 Task: Check the sale-to-list ratio of natural gas utilities in the last 5 years.
Action: Mouse moved to (916, 205)
Screenshot: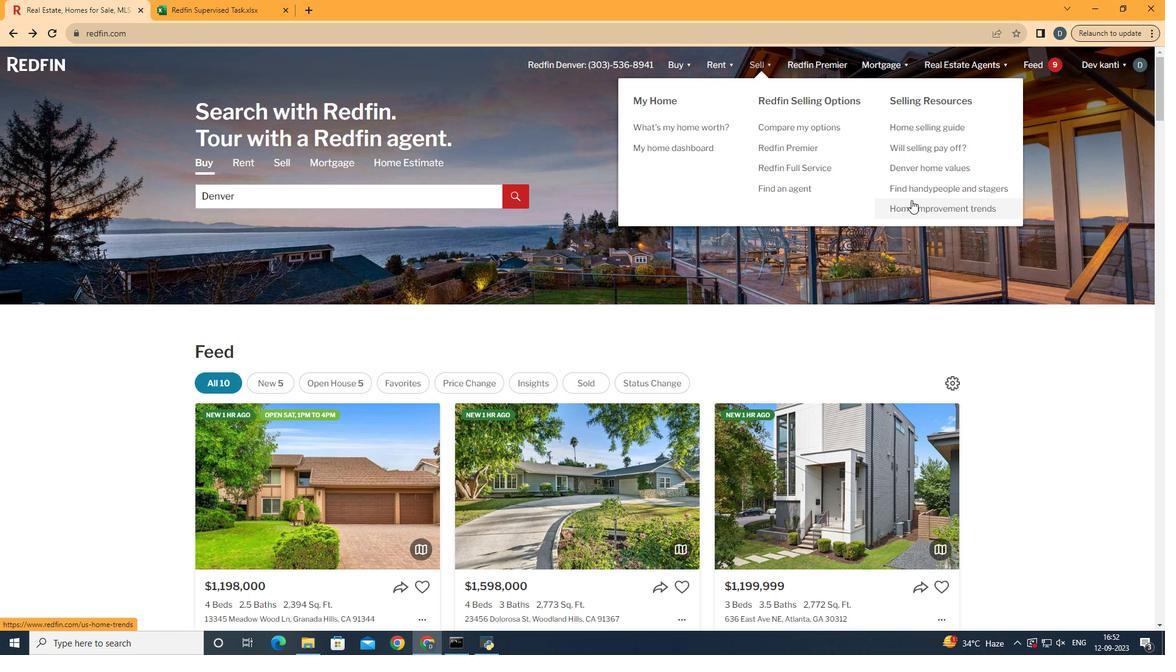 
Action: Mouse pressed left at (916, 205)
Screenshot: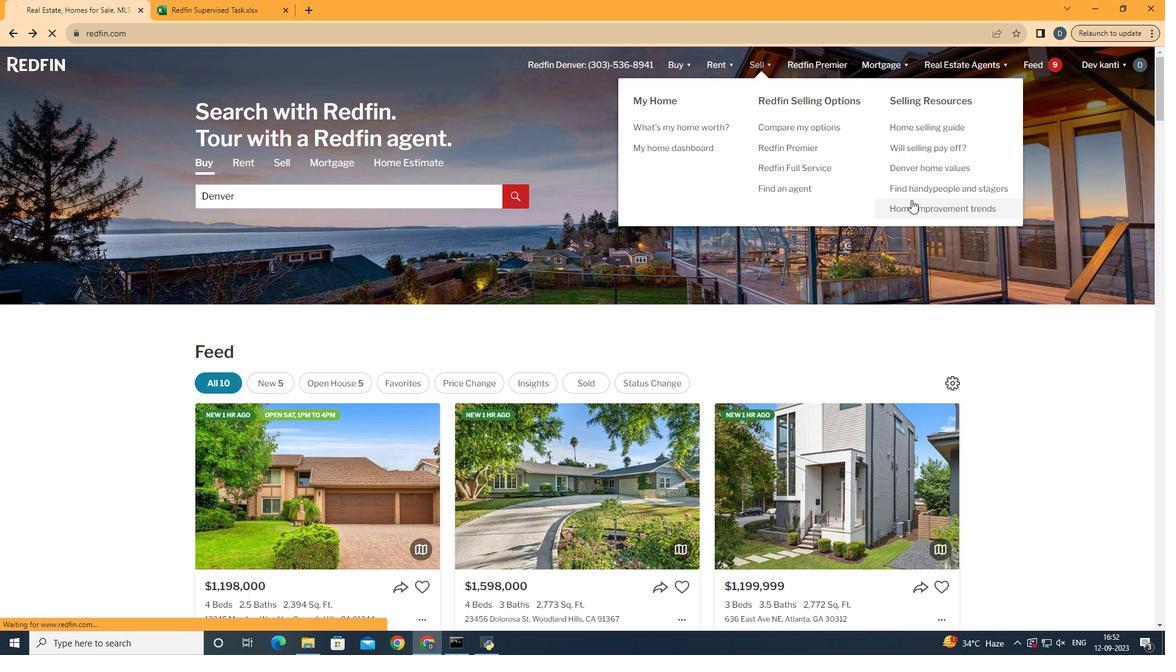 
Action: Mouse moved to (302, 245)
Screenshot: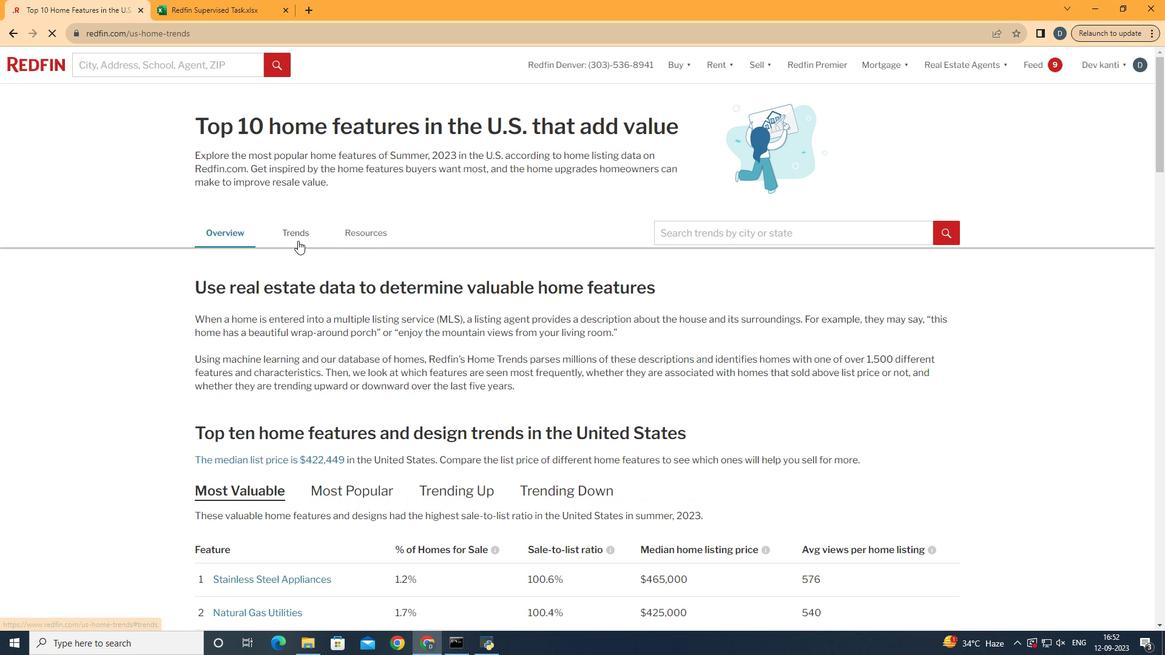 
Action: Mouse pressed left at (302, 245)
Screenshot: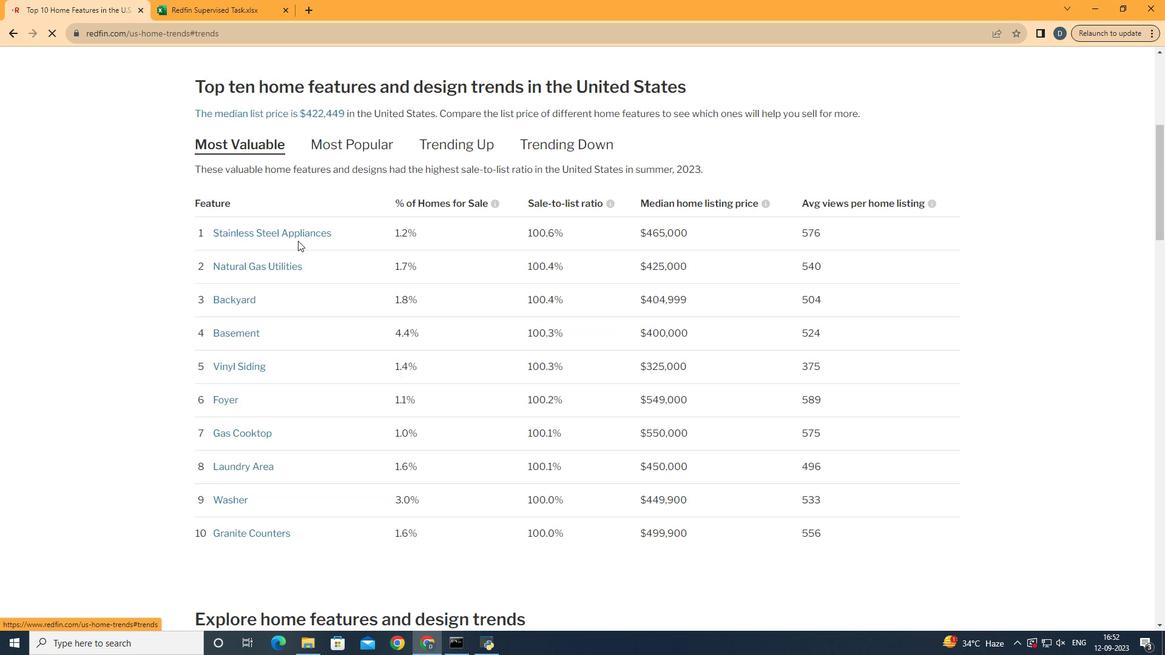 
Action: Mouse moved to (368, 435)
Screenshot: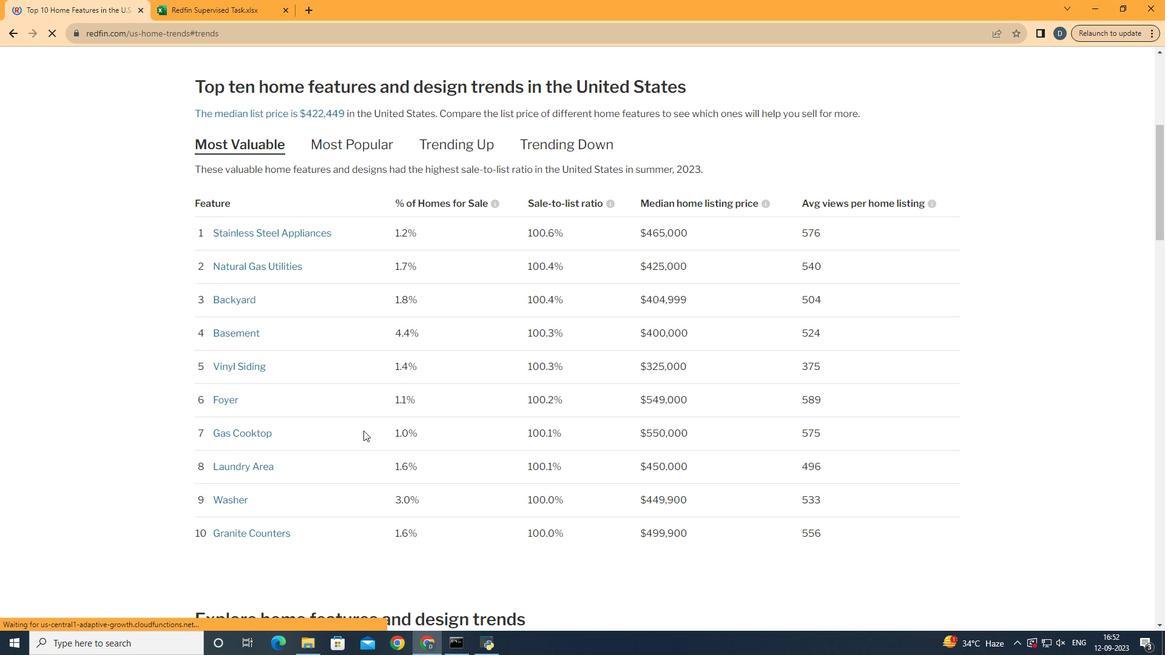 
Action: Mouse scrolled (368, 435) with delta (0, 0)
Screenshot: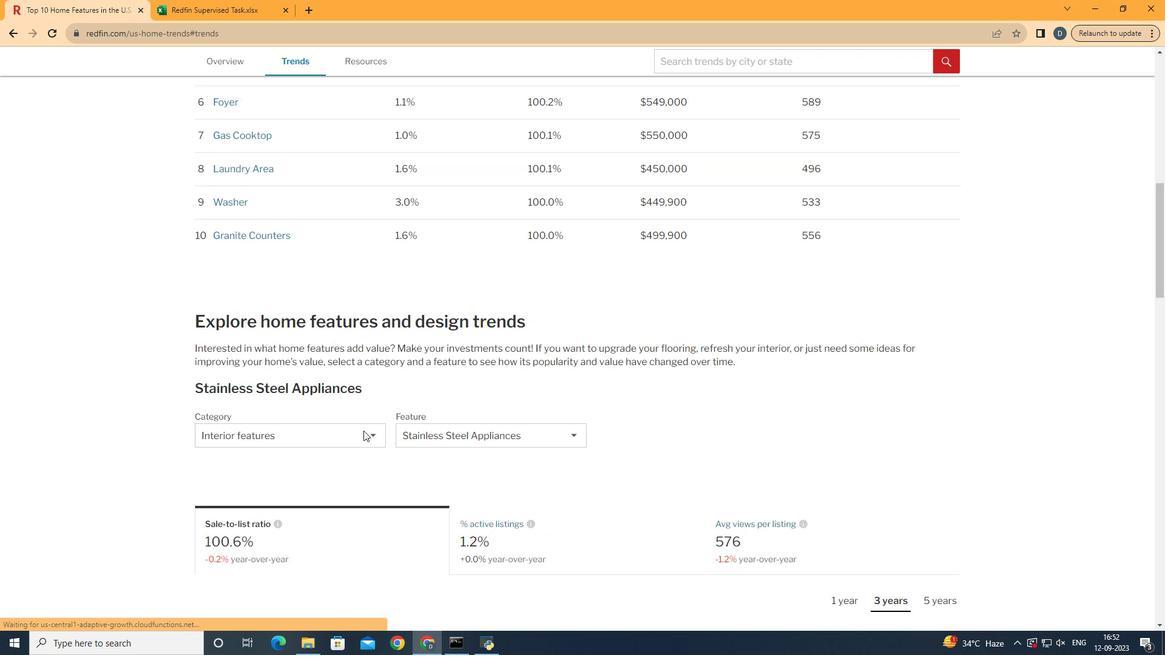 
Action: Mouse scrolled (368, 435) with delta (0, 0)
Screenshot: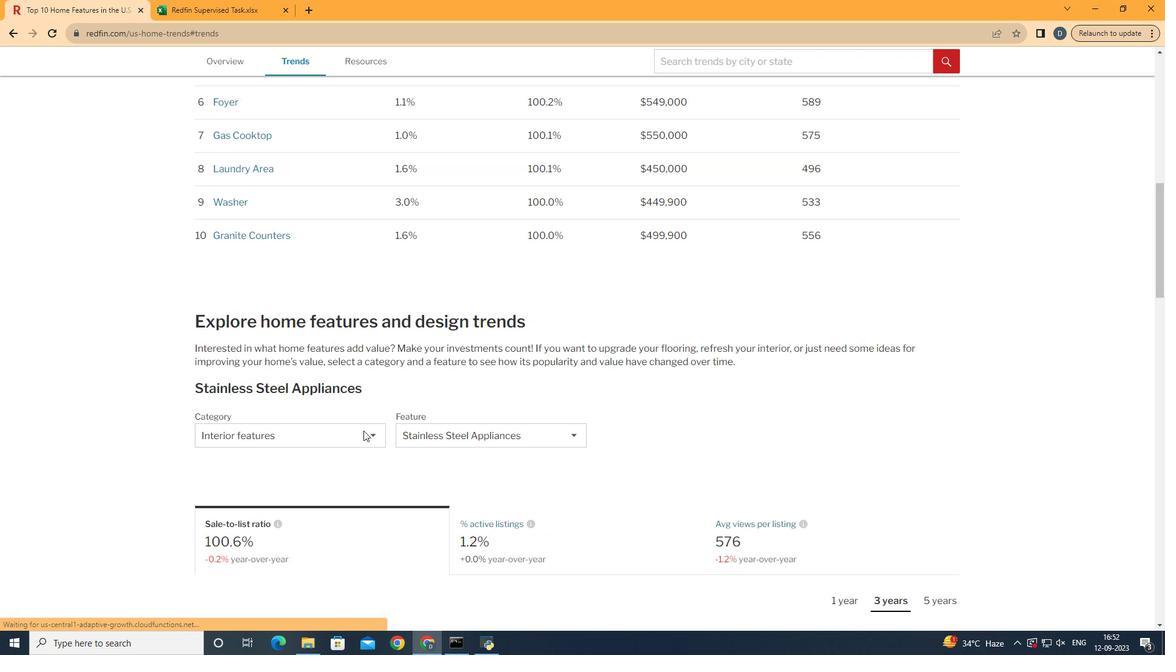 
Action: Mouse scrolled (368, 435) with delta (0, 0)
Screenshot: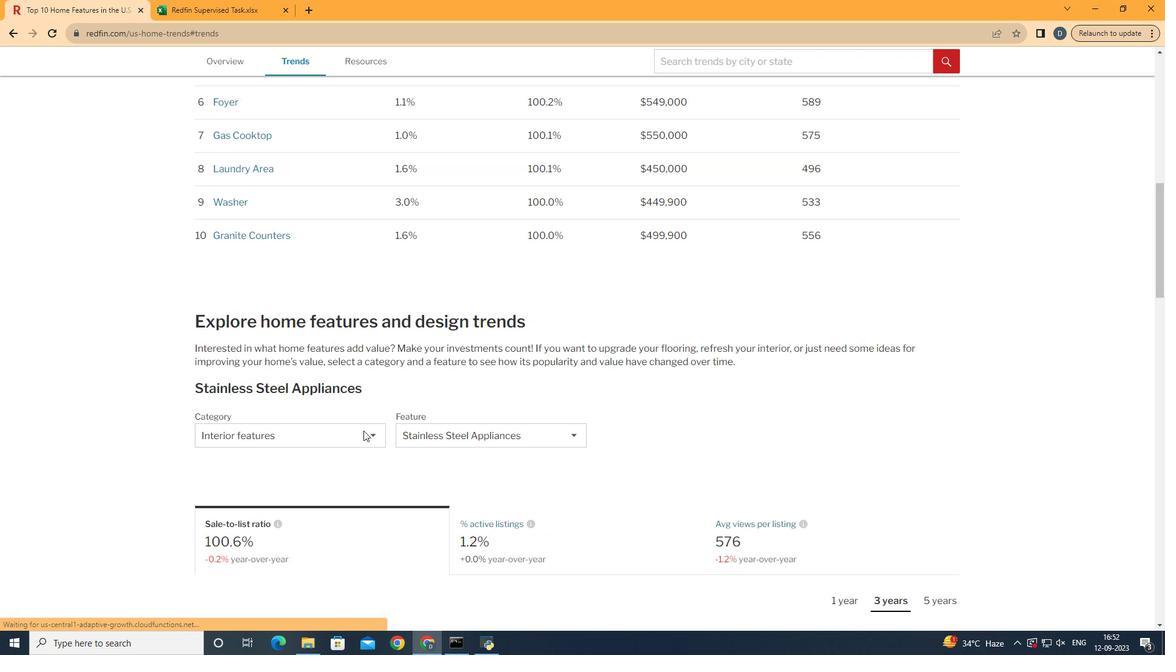 
Action: Mouse scrolled (368, 435) with delta (0, 0)
Screenshot: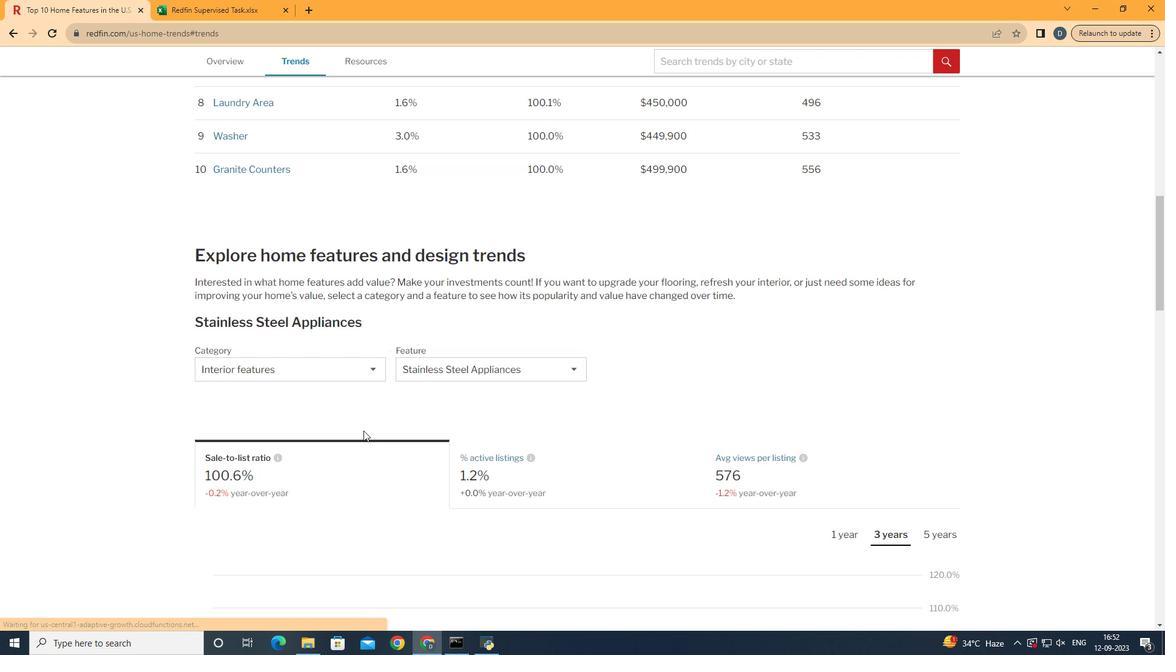 
Action: Mouse scrolled (368, 435) with delta (0, 0)
Screenshot: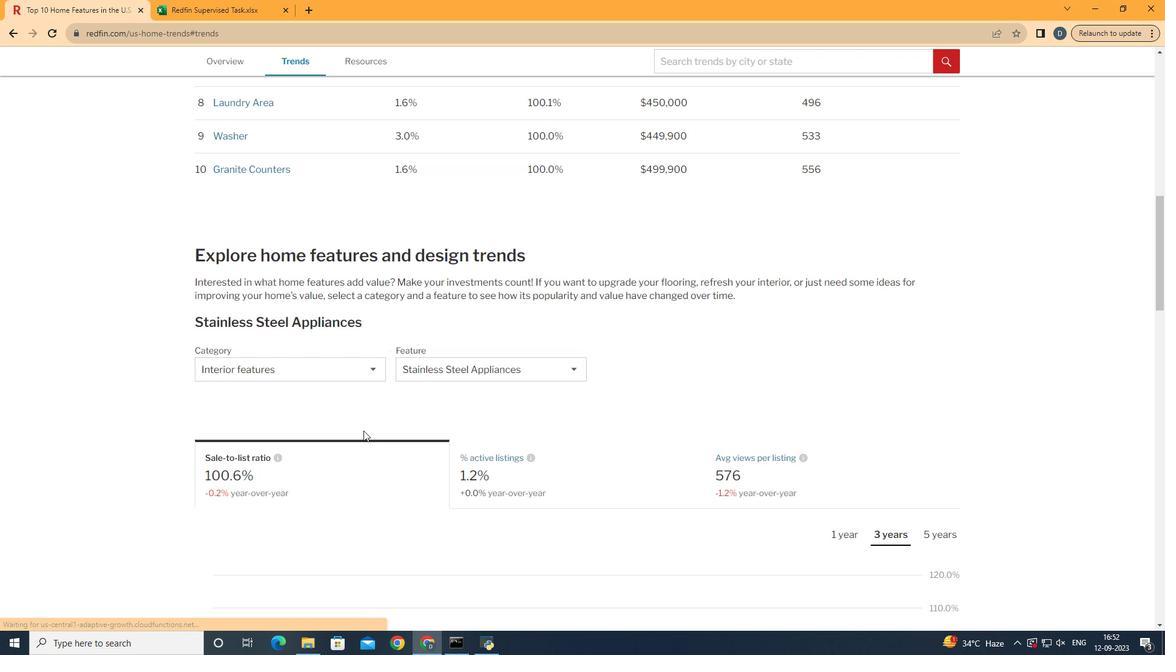 
Action: Mouse scrolled (368, 435) with delta (0, 0)
Screenshot: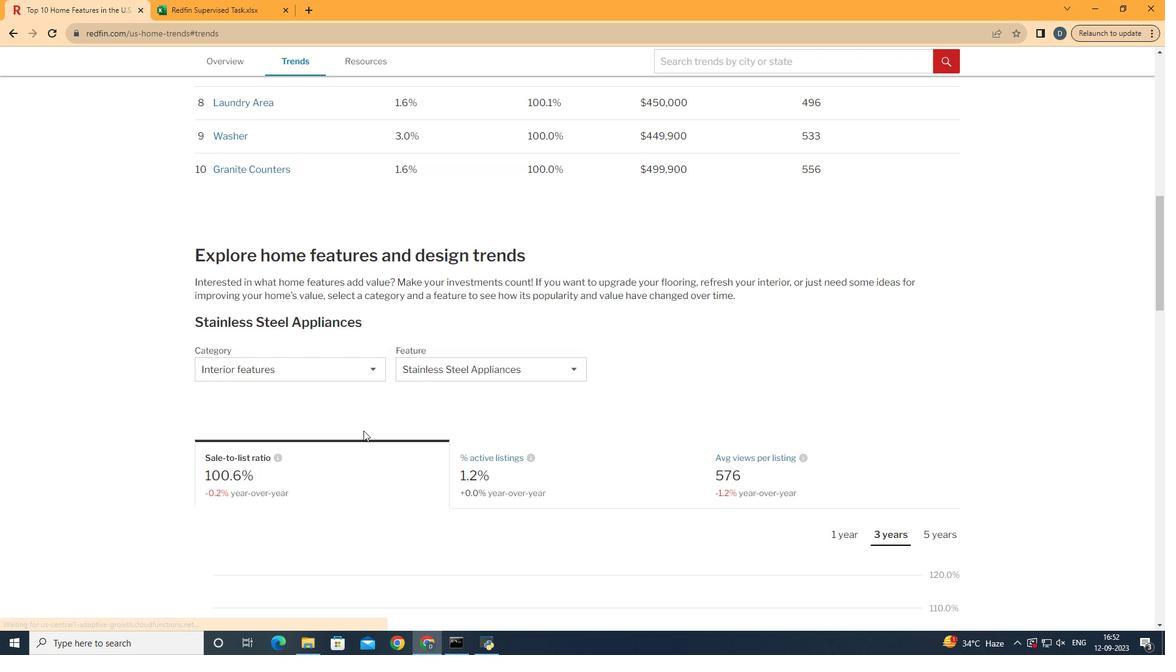 
Action: Mouse scrolled (368, 435) with delta (0, 0)
Screenshot: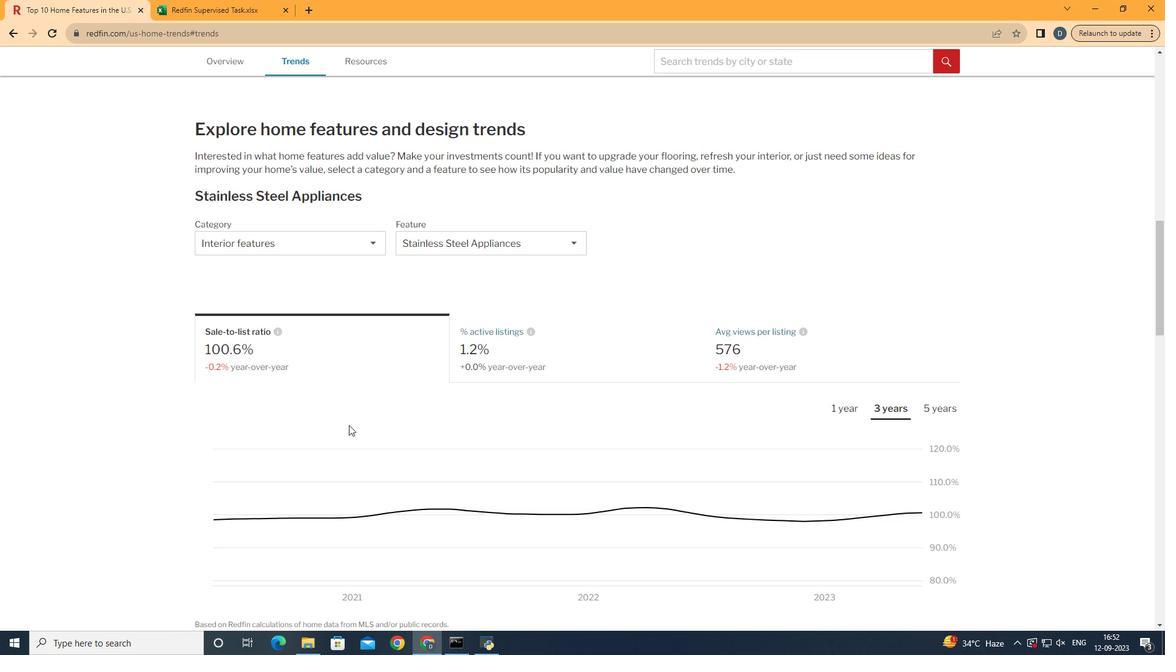 
Action: Mouse scrolled (368, 435) with delta (0, 0)
Screenshot: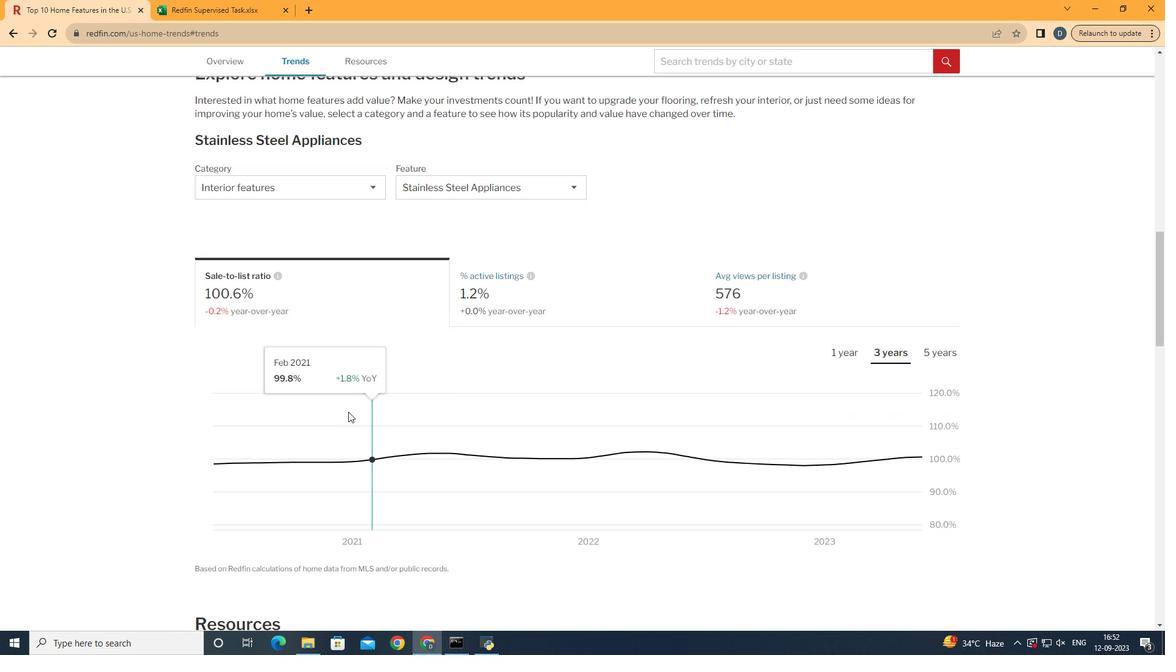 
Action: Mouse scrolled (368, 435) with delta (0, 0)
Screenshot: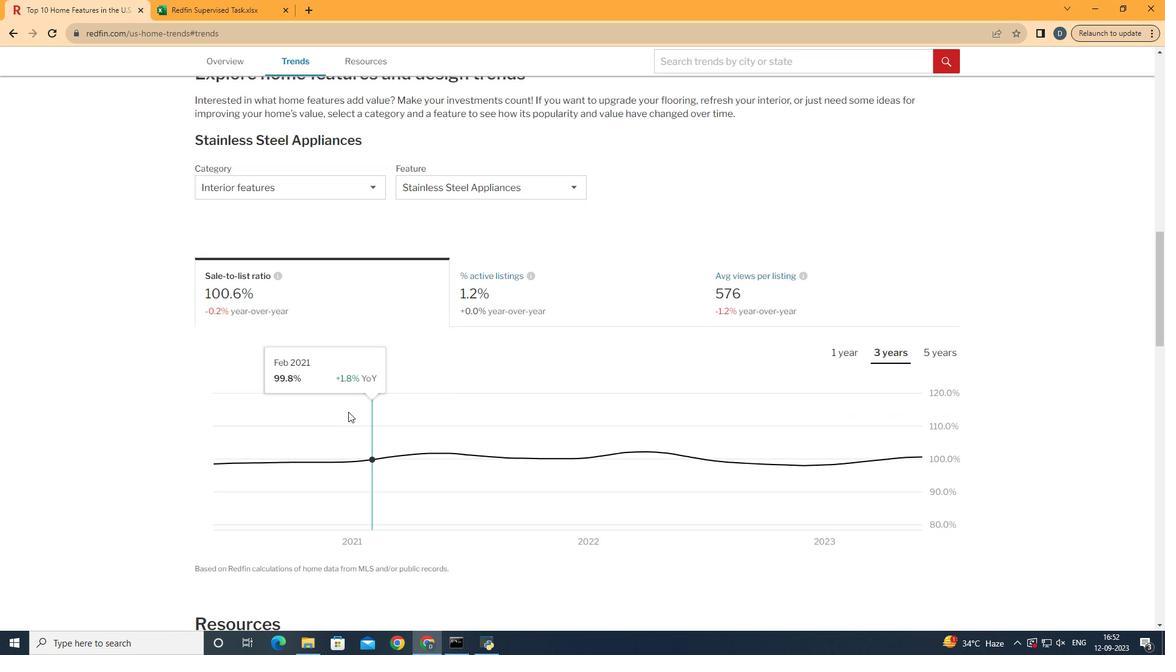 
Action: Mouse moved to (363, 192)
Screenshot: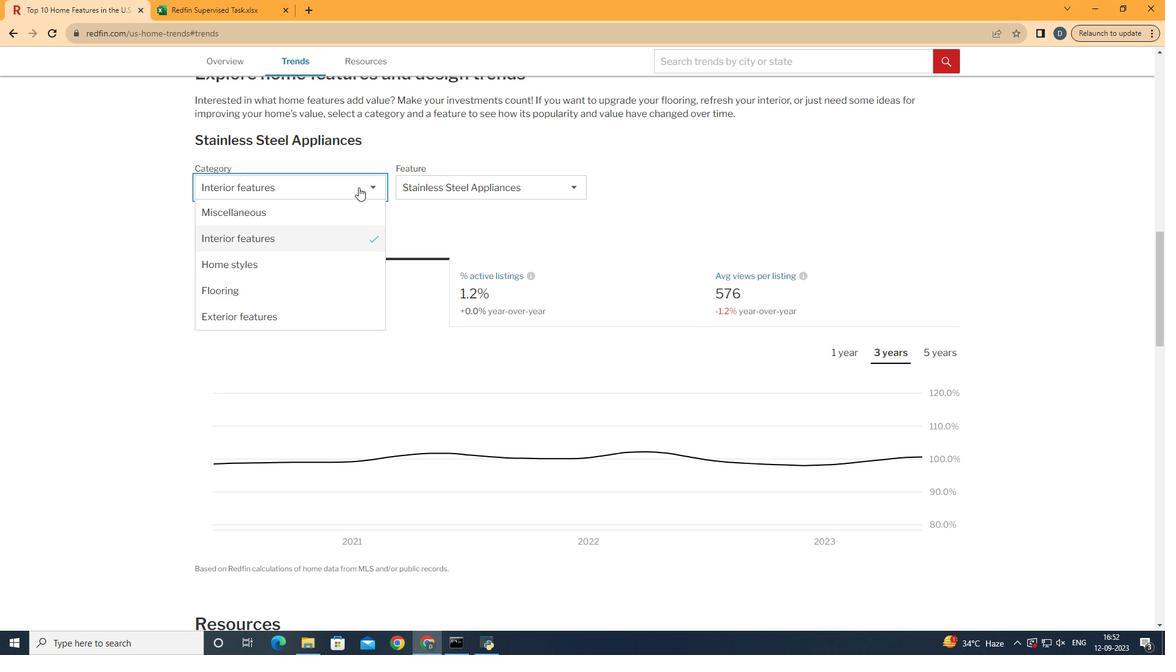 
Action: Mouse pressed left at (363, 192)
Screenshot: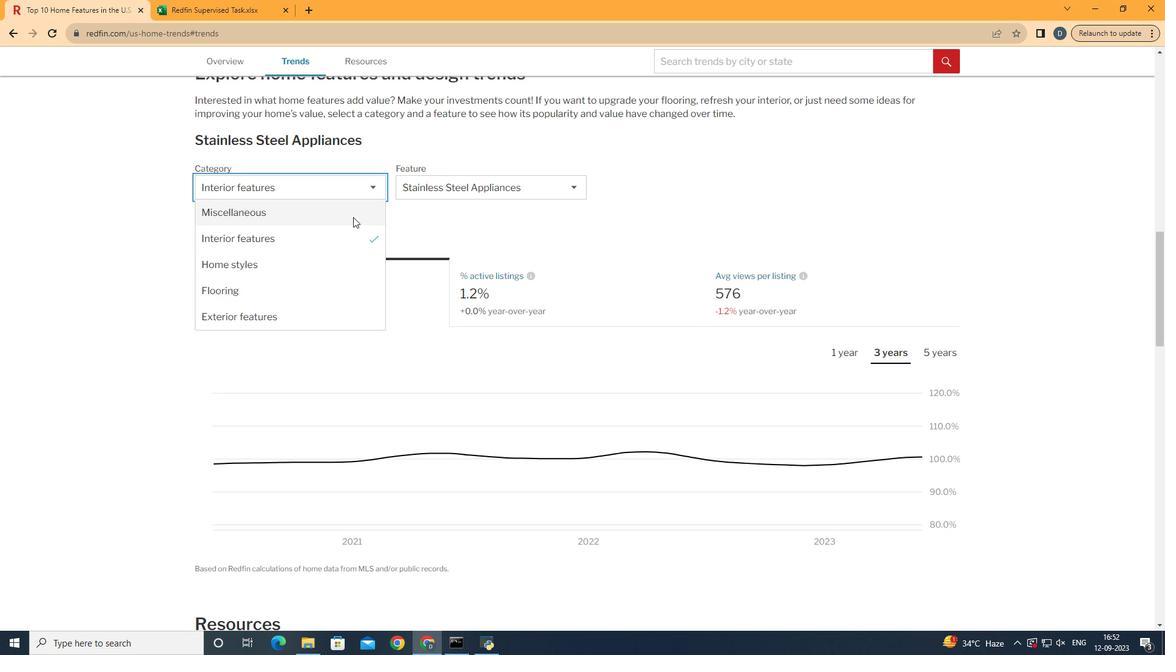 
Action: Mouse moved to (356, 246)
Screenshot: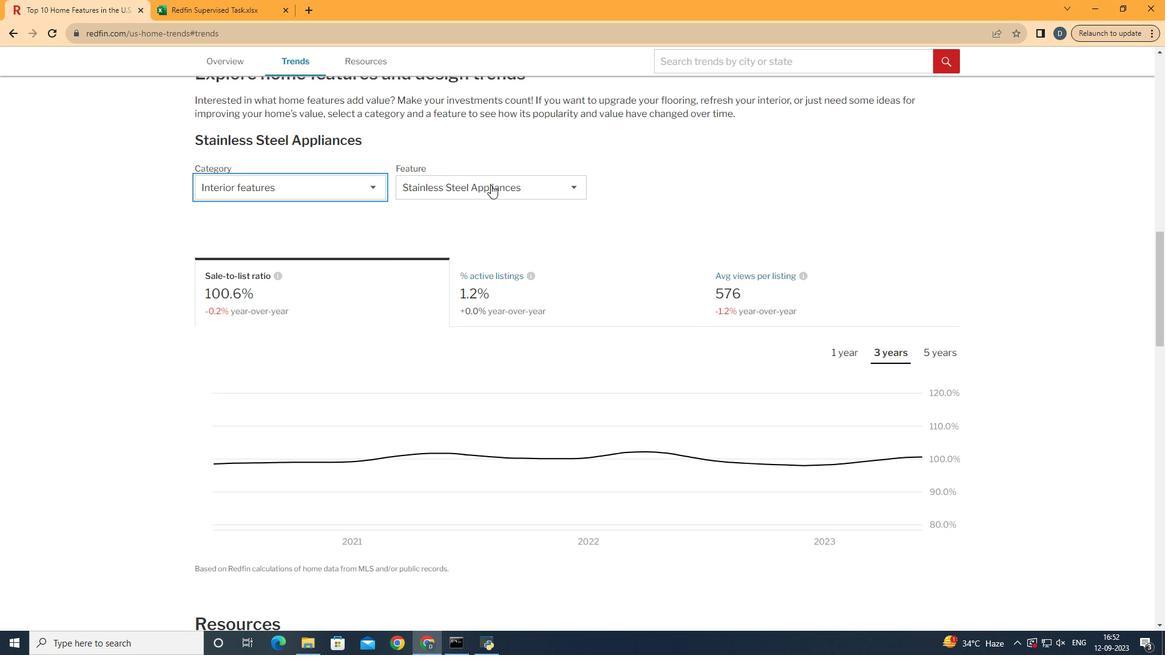 
Action: Mouse pressed left at (356, 246)
Screenshot: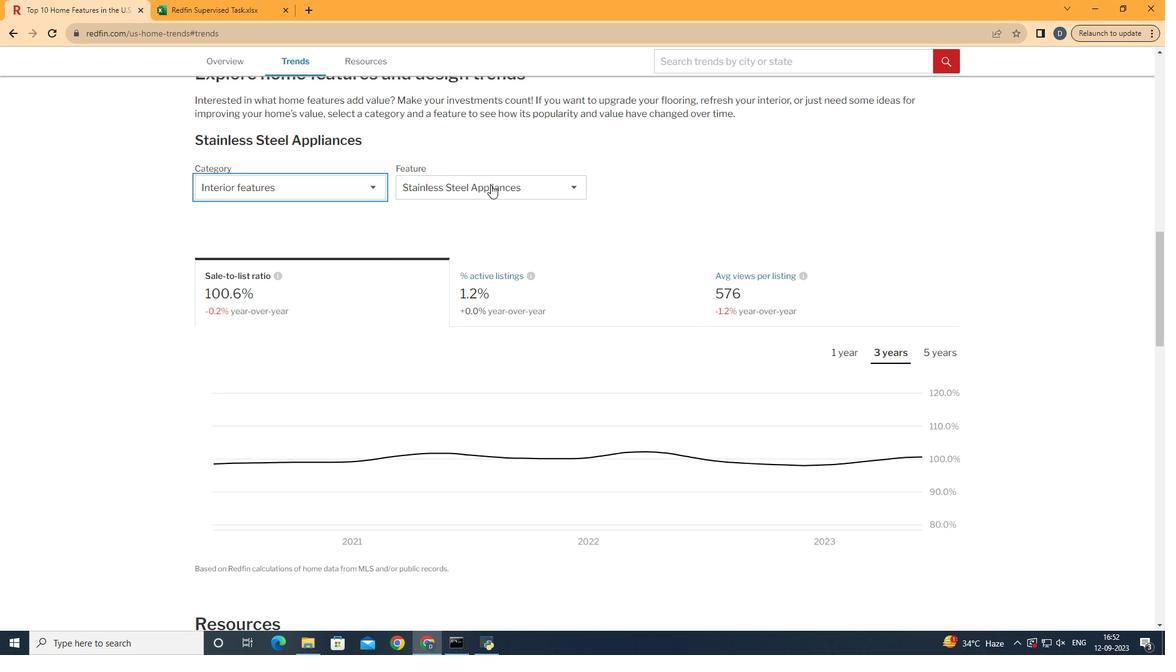 
Action: Mouse moved to (523, 182)
Screenshot: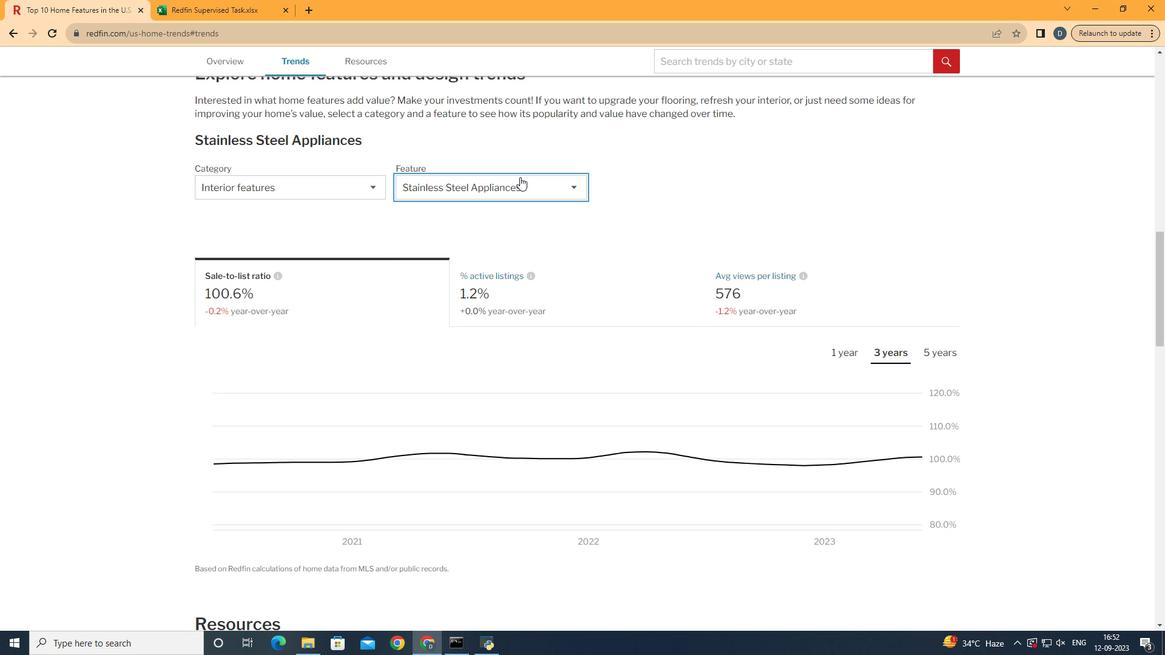 
Action: Mouse pressed left at (523, 182)
Screenshot: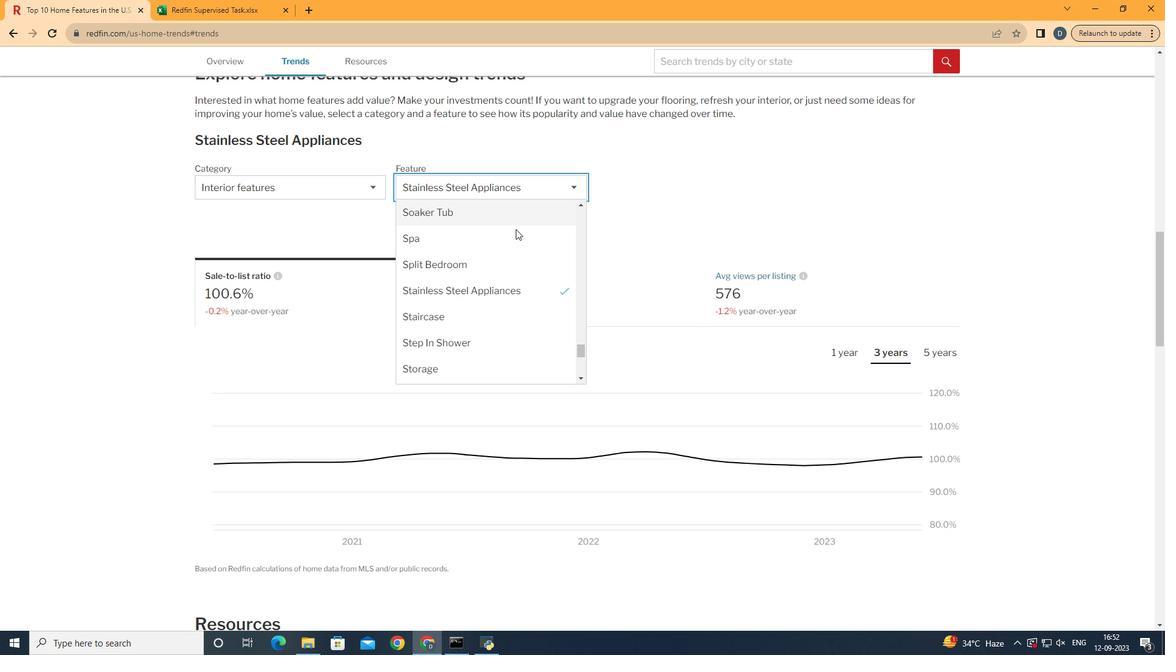 
Action: Mouse moved to (523, 341)
Screenshot: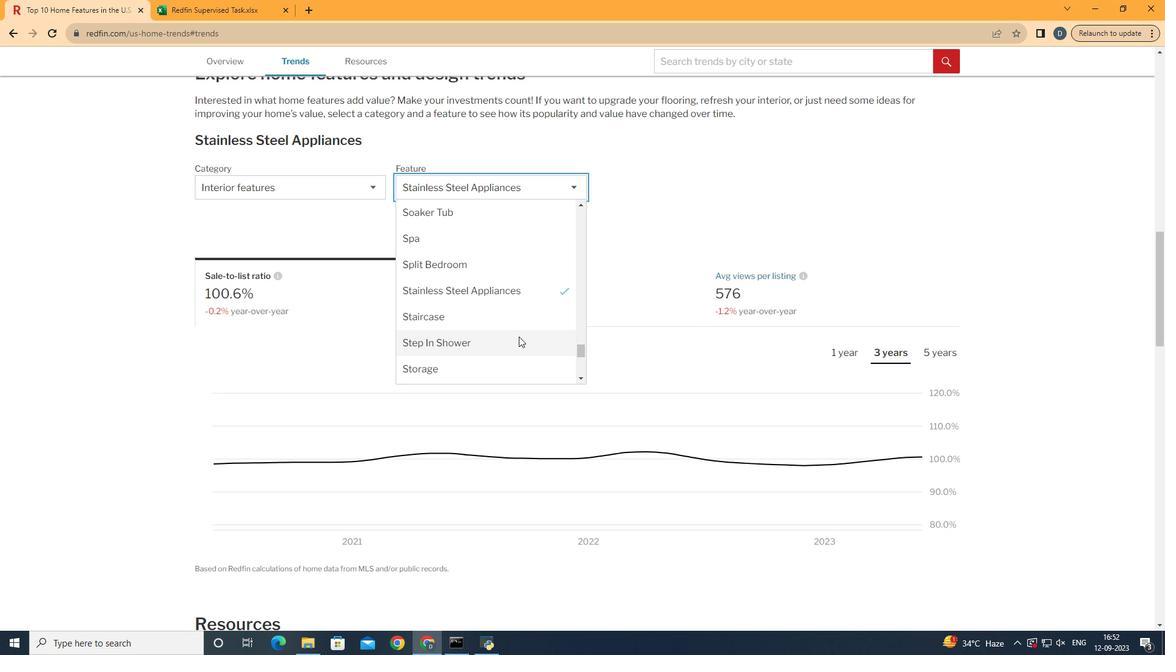 
Action: Mouse scrolled (523, 342) with delta (0, 0)
Screenshot: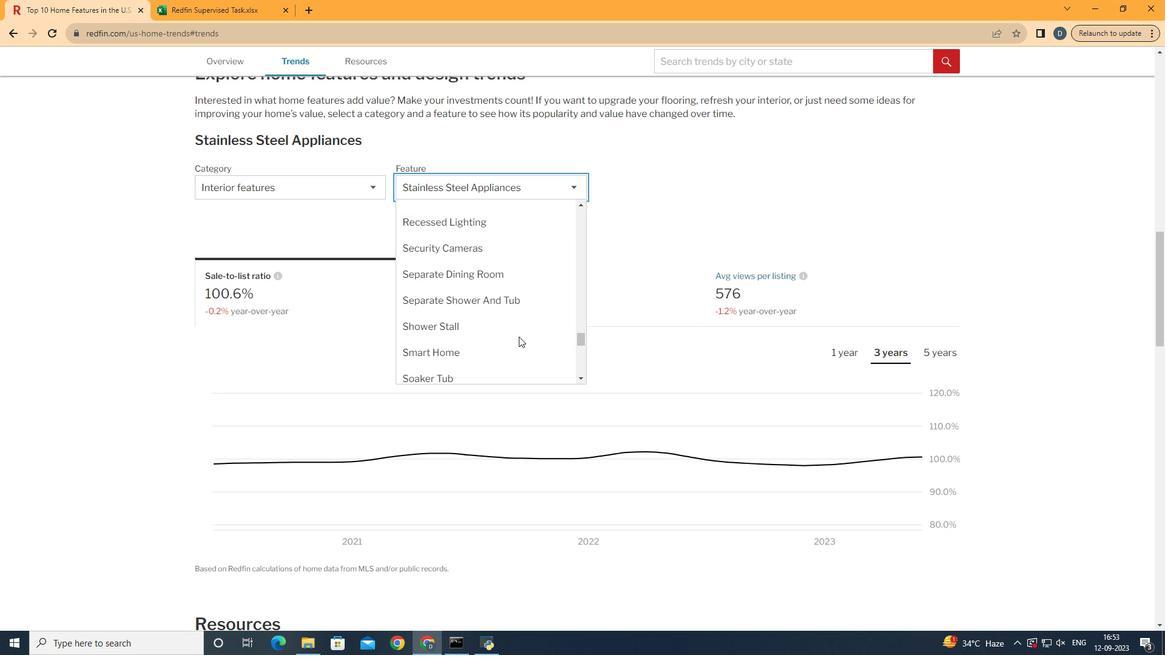 
Action: Mouse scrolled (523, 342) with delta (0, 0)
Screenshot: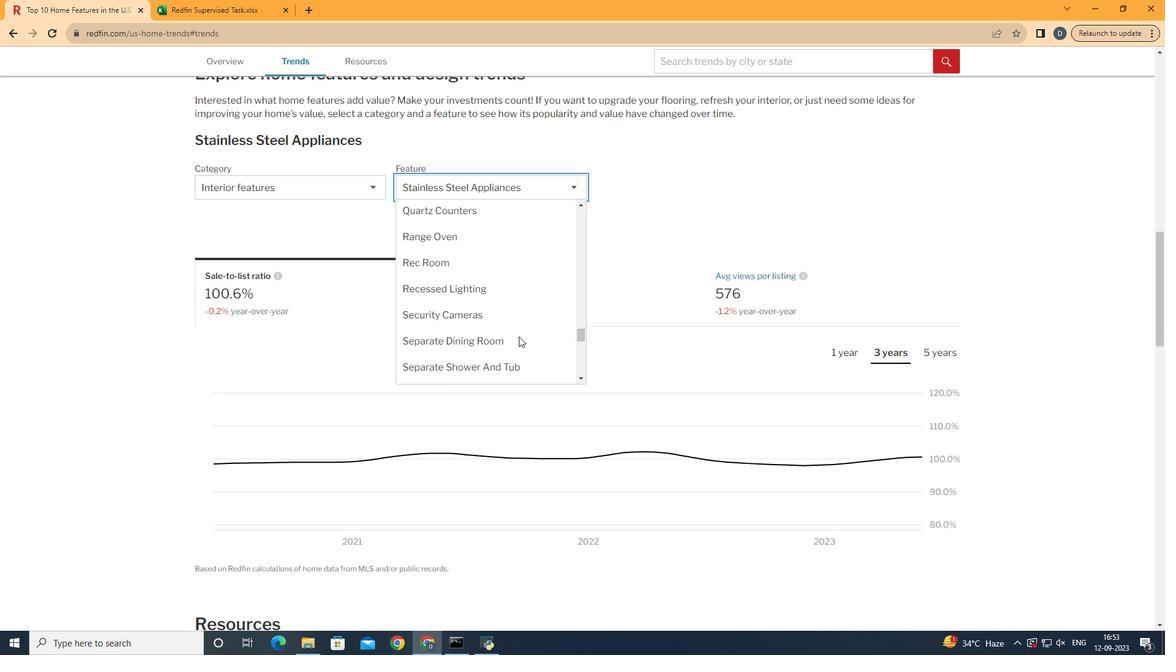 
Action: Mouse scrolled (523, 342) with delta (0, 0)
Screenshot: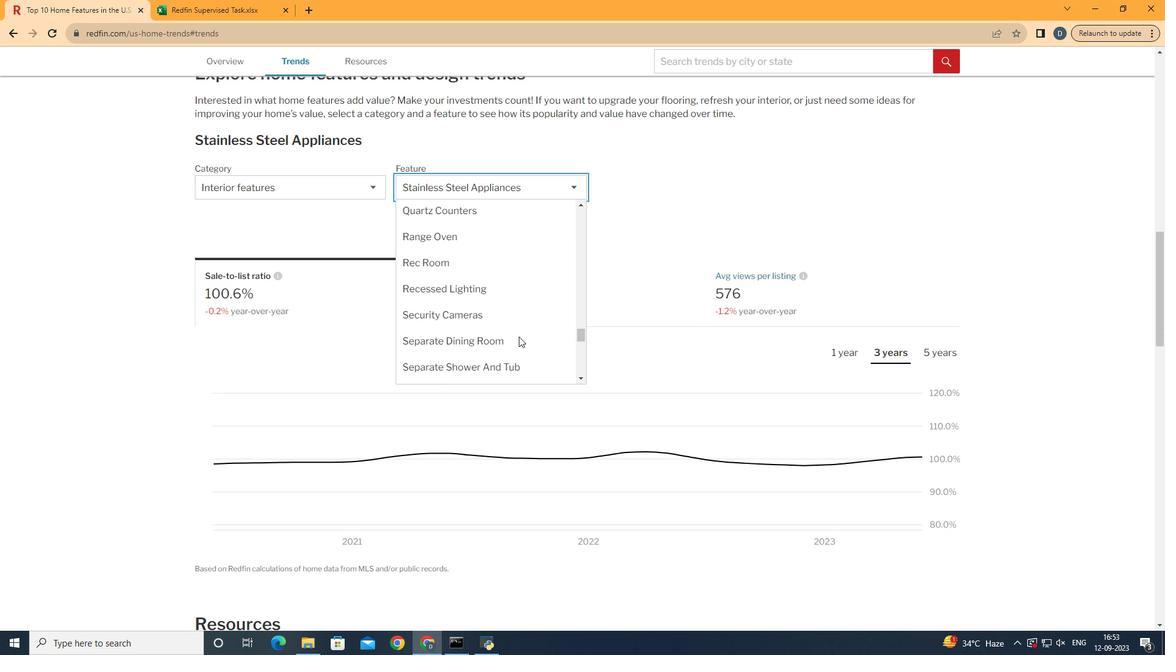 
Action: Mouse scrolled (523, 342) with delta (0, 0)
Screenshot: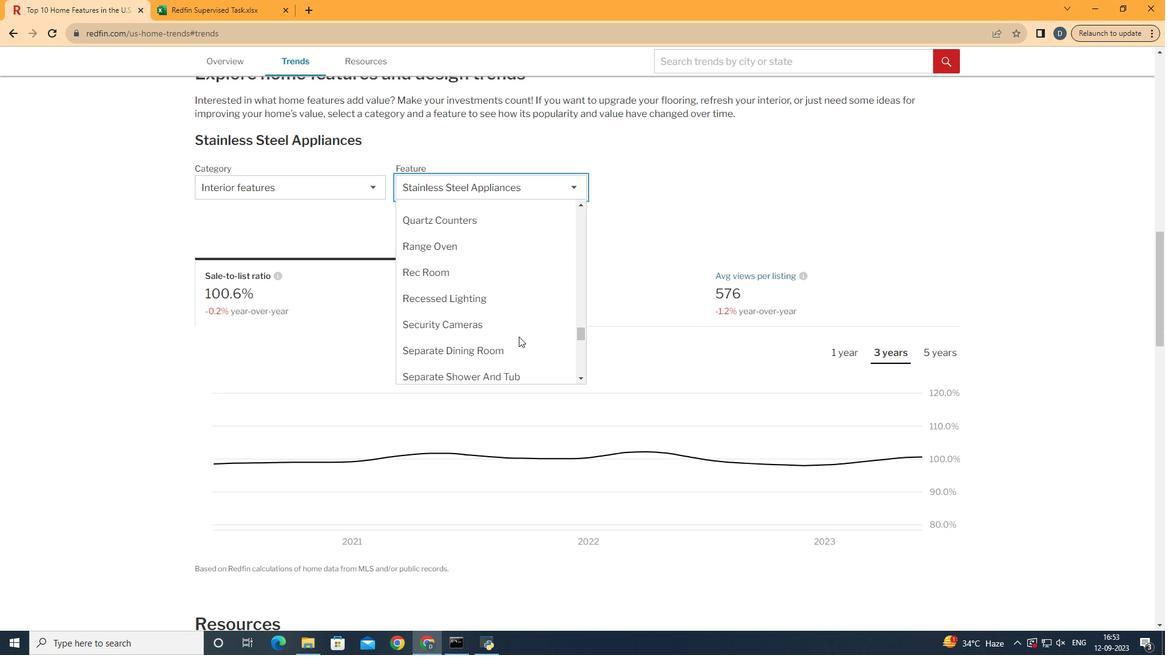 
Action: Mouse scrolled (523, 342) with delta (0, 0)
Screenshot: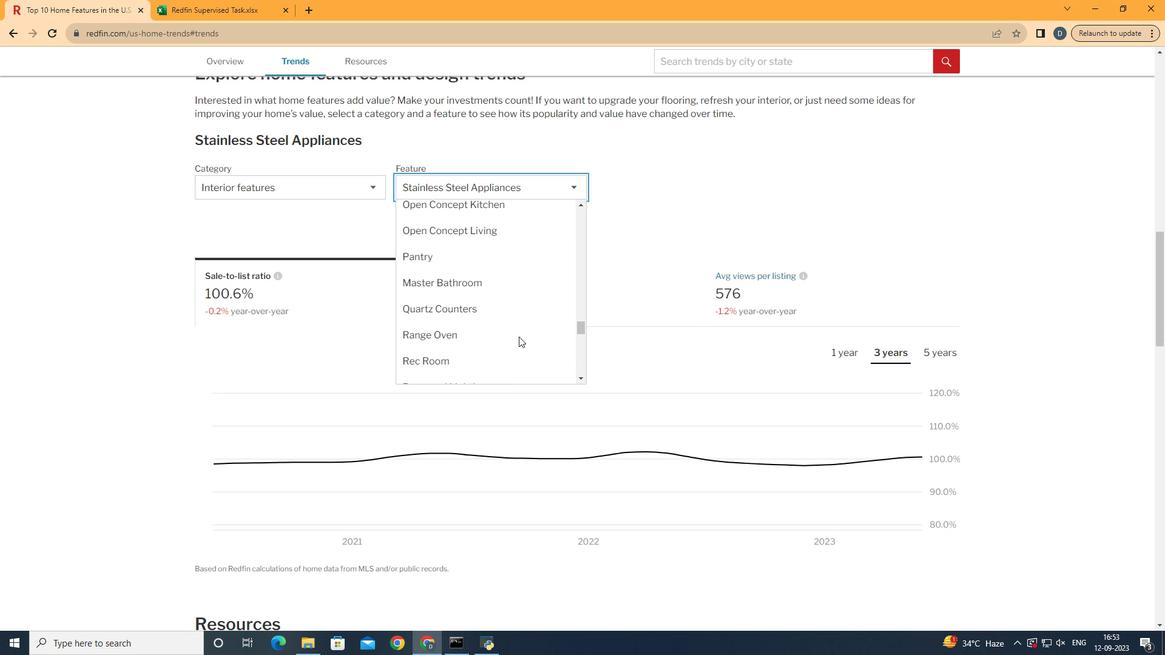 
Action: Mouse scrolled (523, 342) with delta (0, 0)
Screenshot: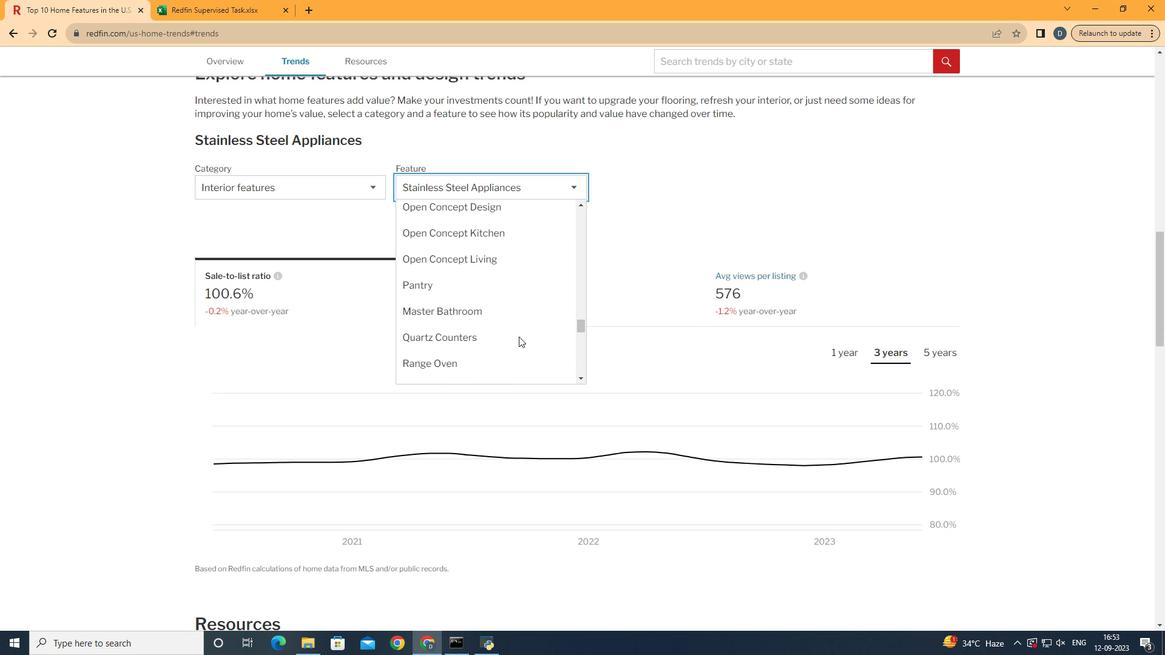 
Action: Mouse moved to (524, 315)
Screenshot: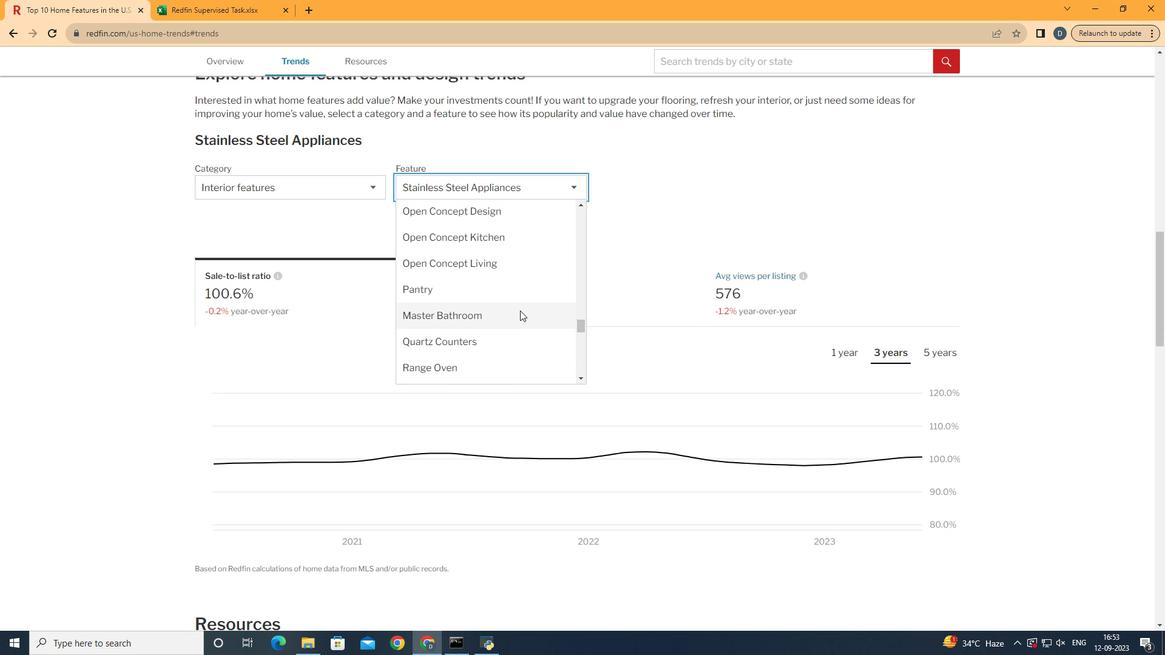 
Action: Mouse scrolled (524, 316) with delta (0, 0)
Screenshot: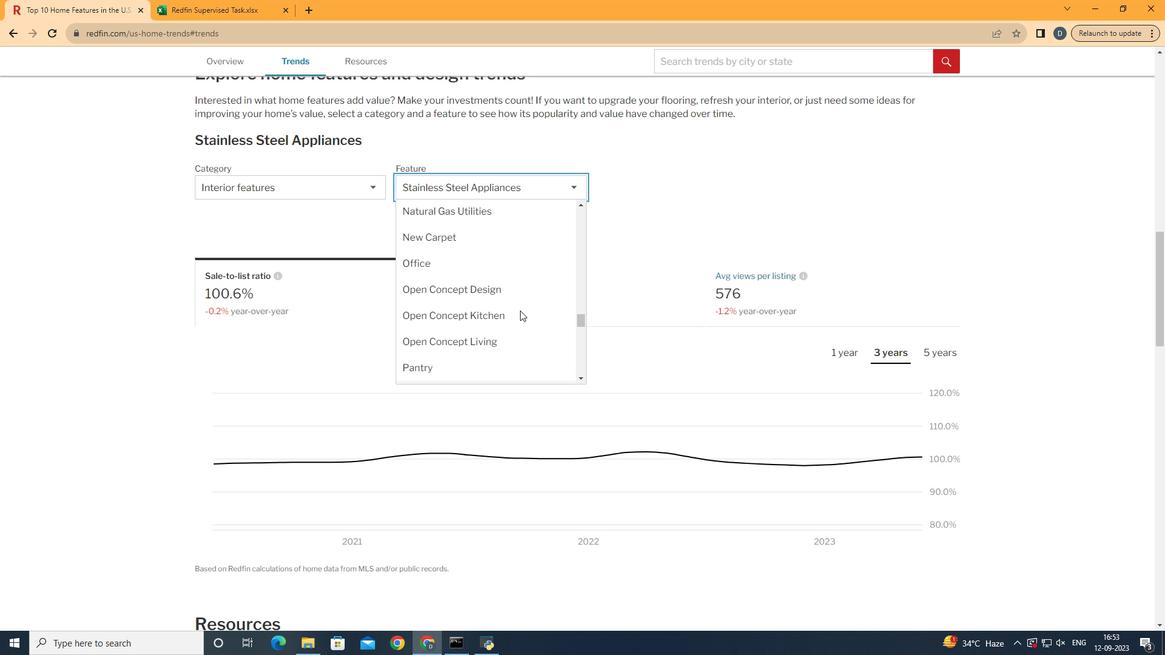 
Action: Mouse scrolled (524, 316) with delta (0, 0)
Screenshot: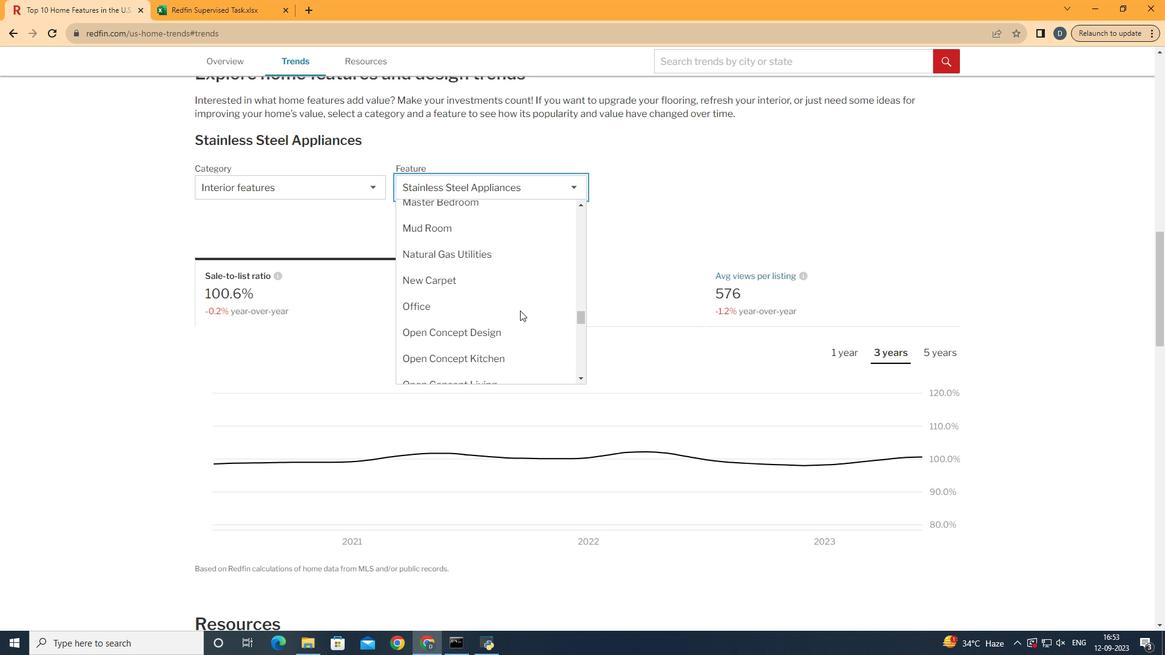 
Action: Mouse moved to (520, 257)
Screenshot: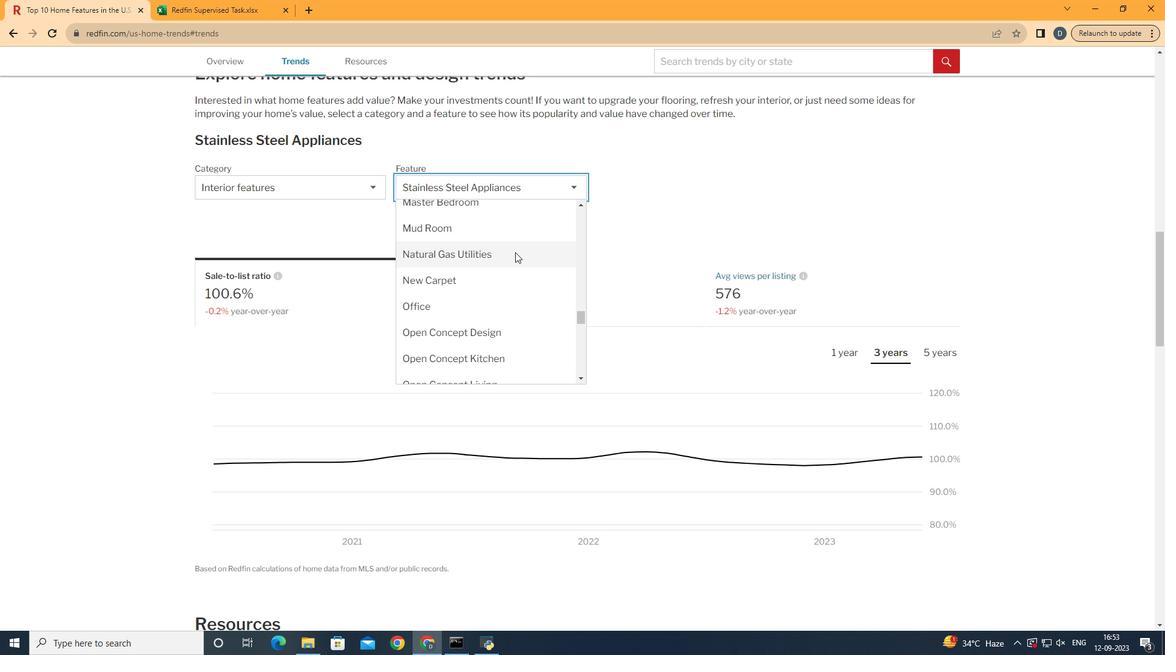 
Action: Mouse pressed left at (520, 257)
Screenshot: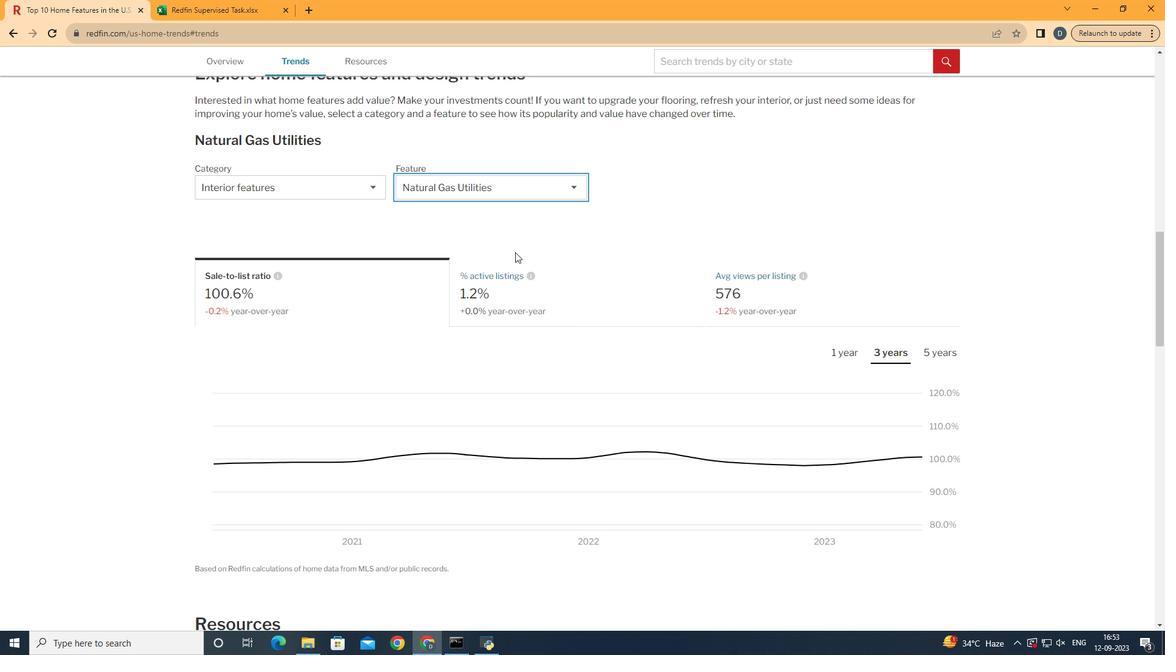 
Action: Mouse moved to (634, 240)
Screenshot: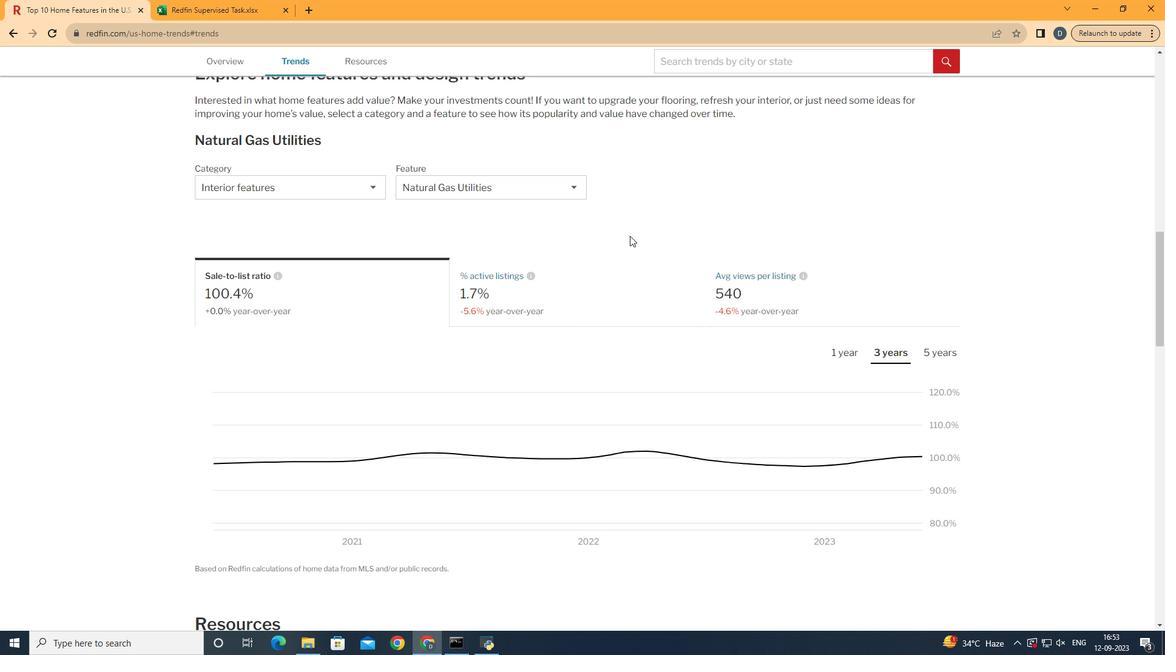 
Action: Mouse pressed left at (634, 240)
Screenshot: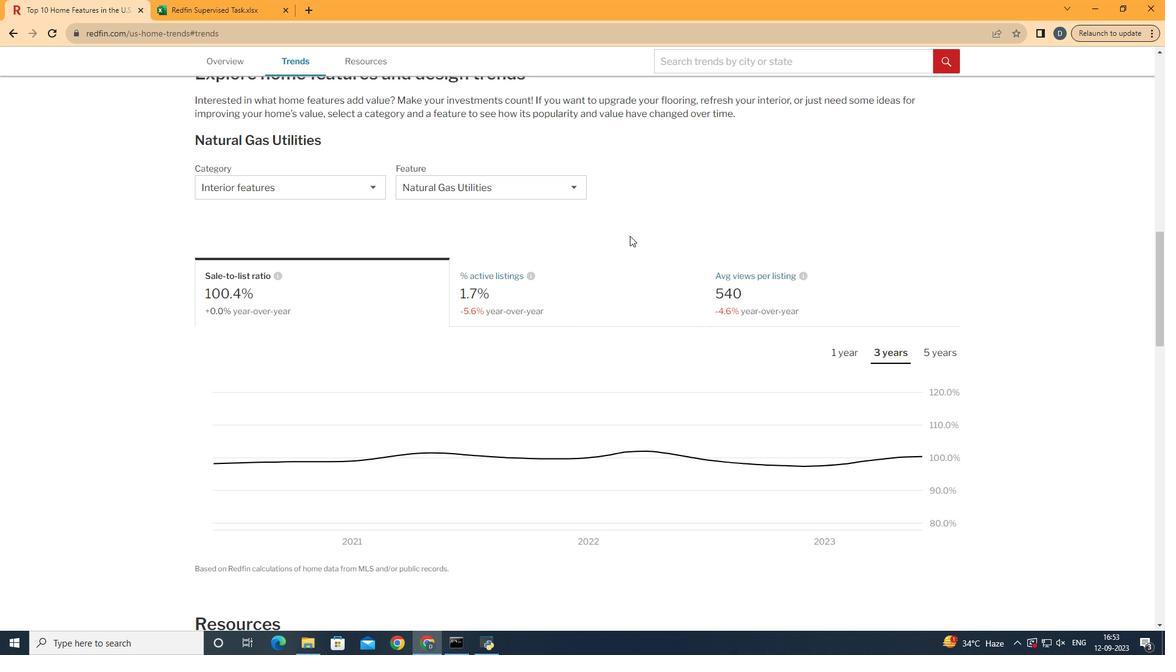 
Action: Mouse moved to (357, 294)
Screenshot: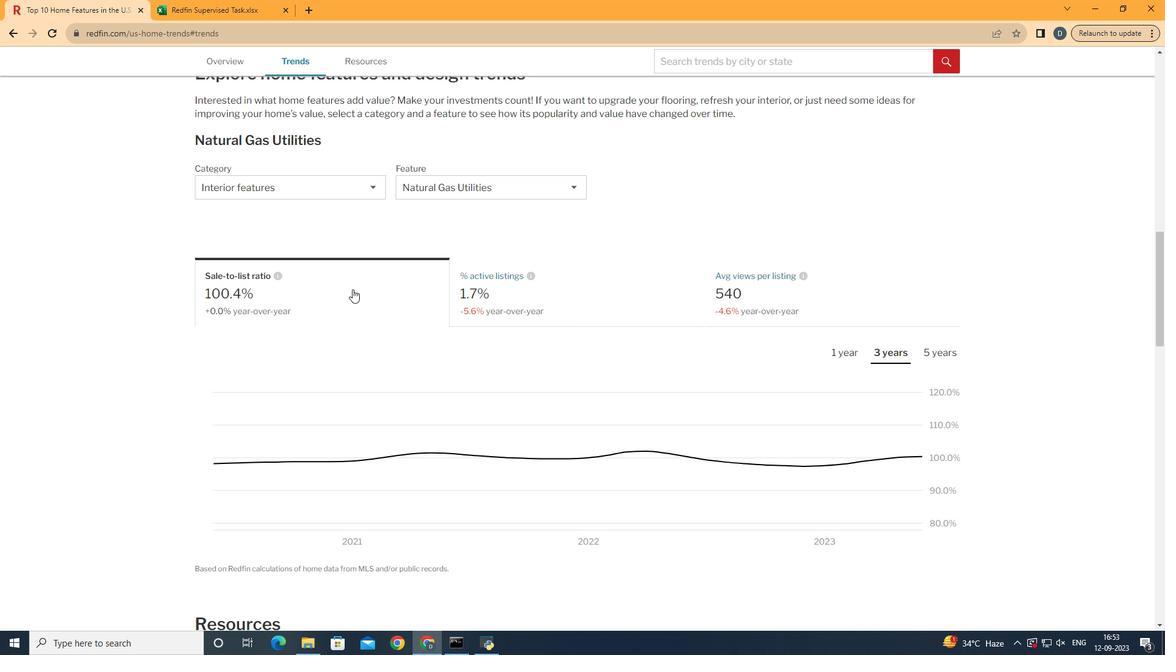 
Action: Mouse pressed left at (357, 294)
Screenshot: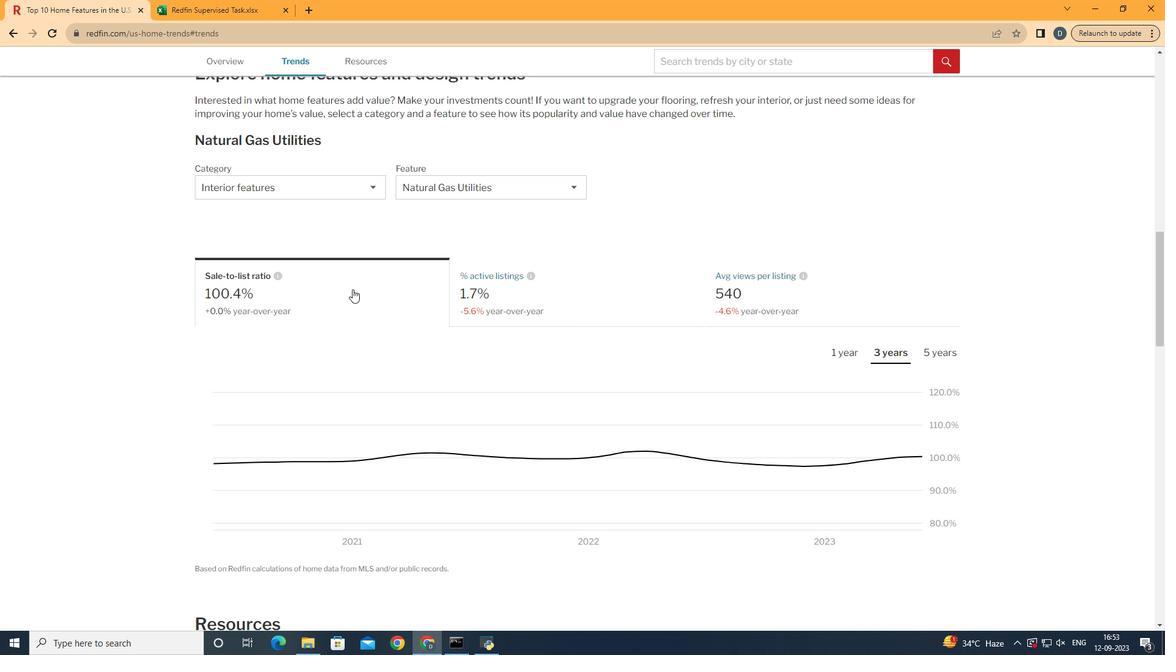 
Action: Mouse moved to (359, 296)
Screenshot: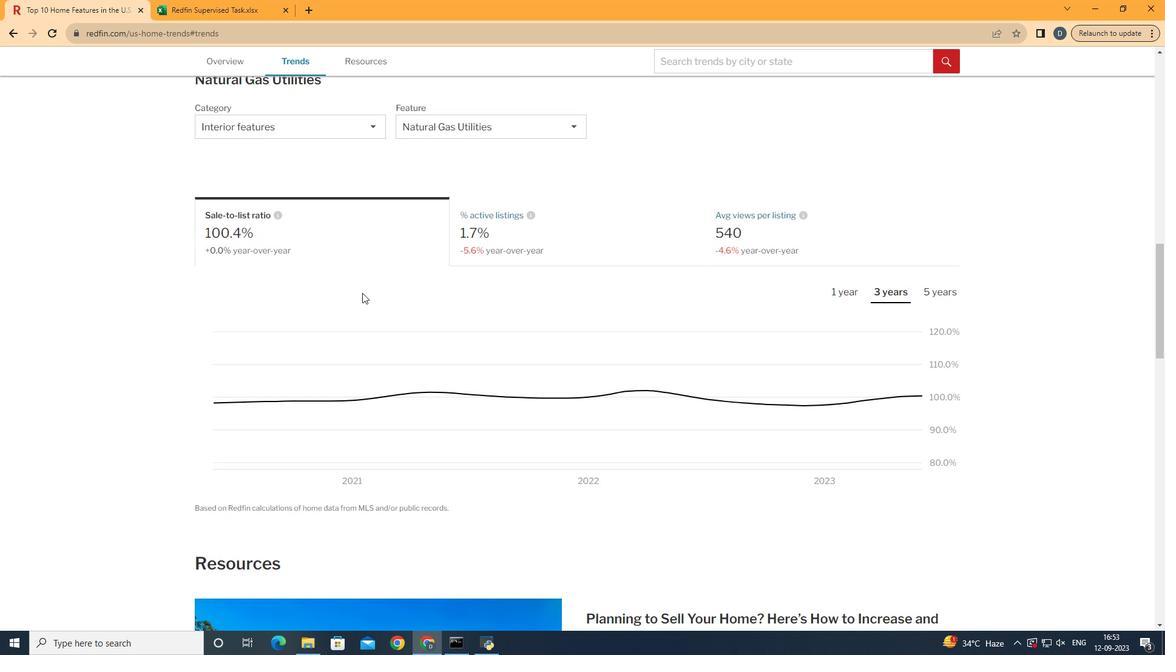 
Action: Mouse scrolled (359, 295) with delta (0, 0)
Screenshot: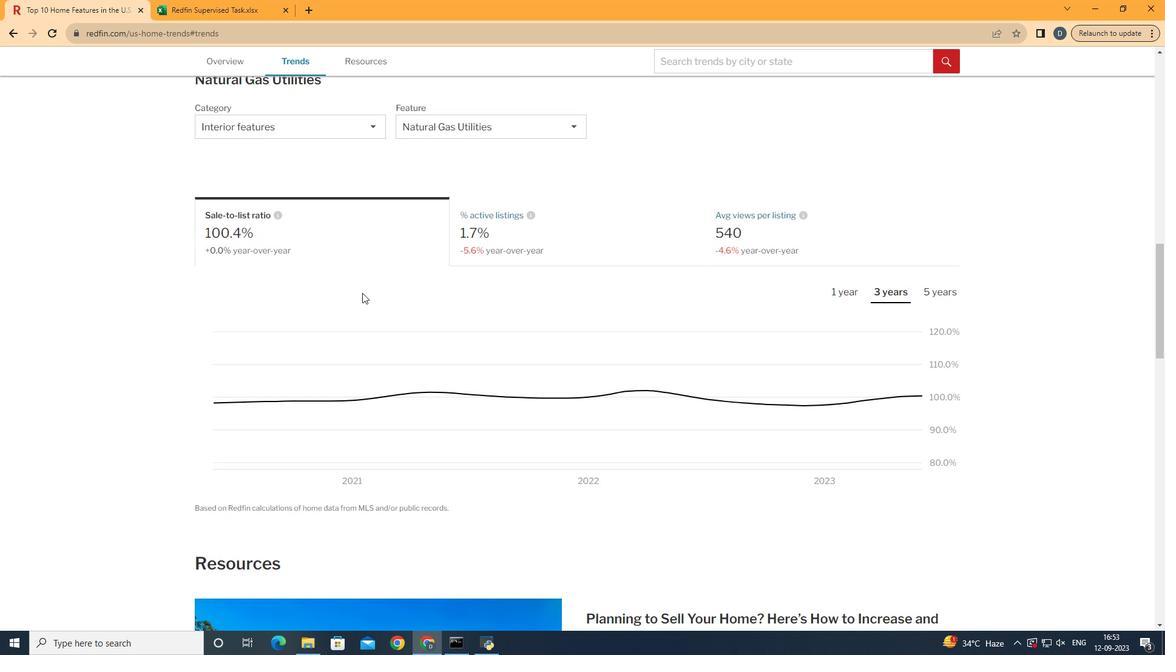 
Action: Mouse moved to (953, 304)
Screenshot: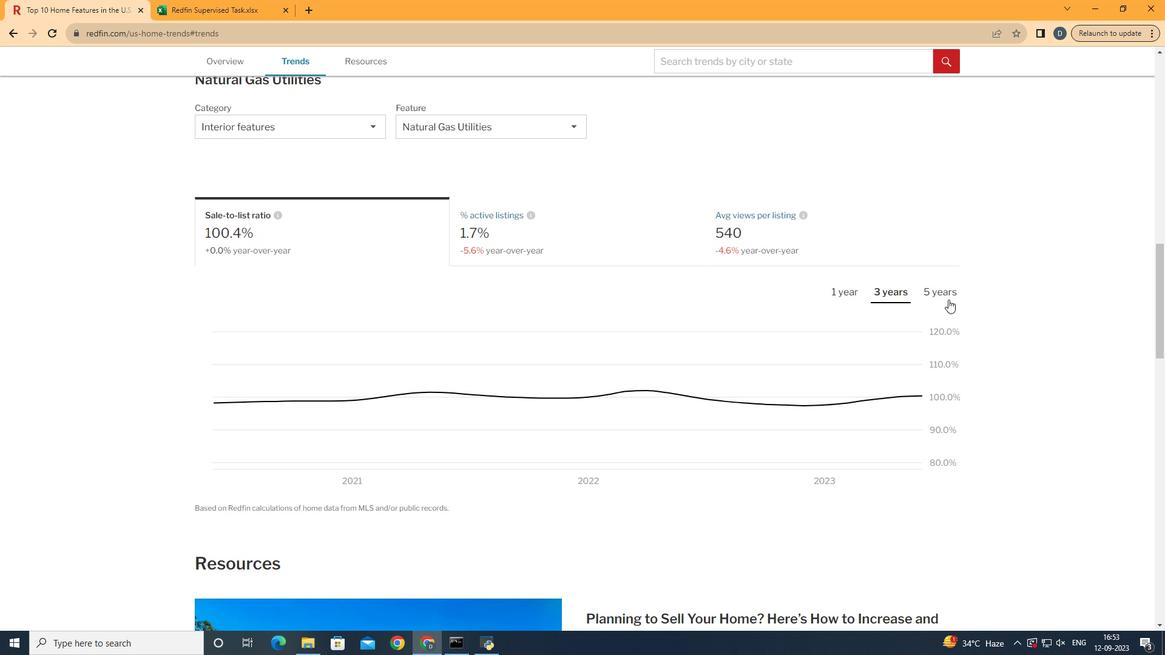 
Action: Mouse pressed left at (953, 304)
Screenshot: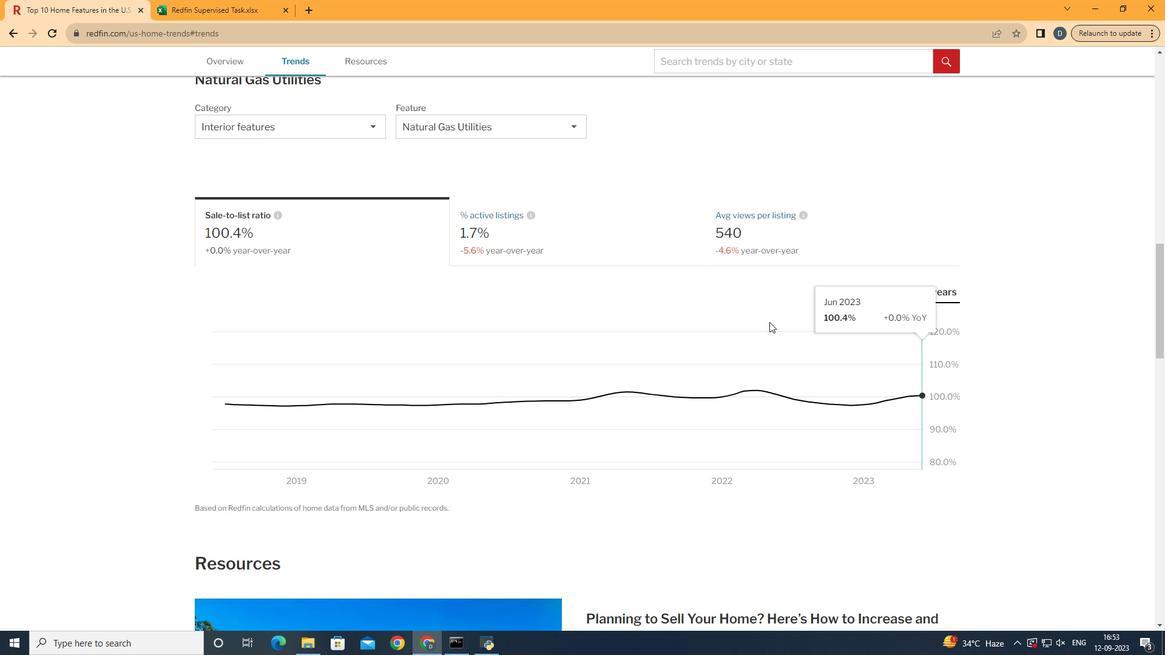 
Action: Mouse moved to (936, 400)
Screenshot: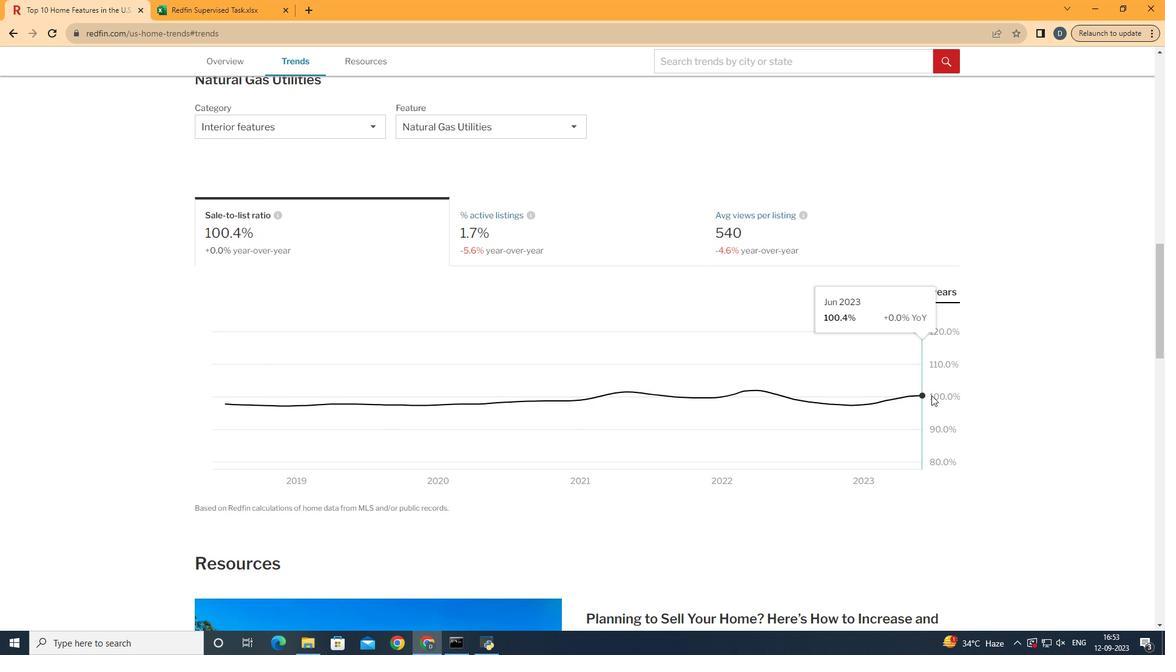 
